 Task: Apply assignee "Current user".
Action: Mouse pressed left at (99, 99)
Screenshot: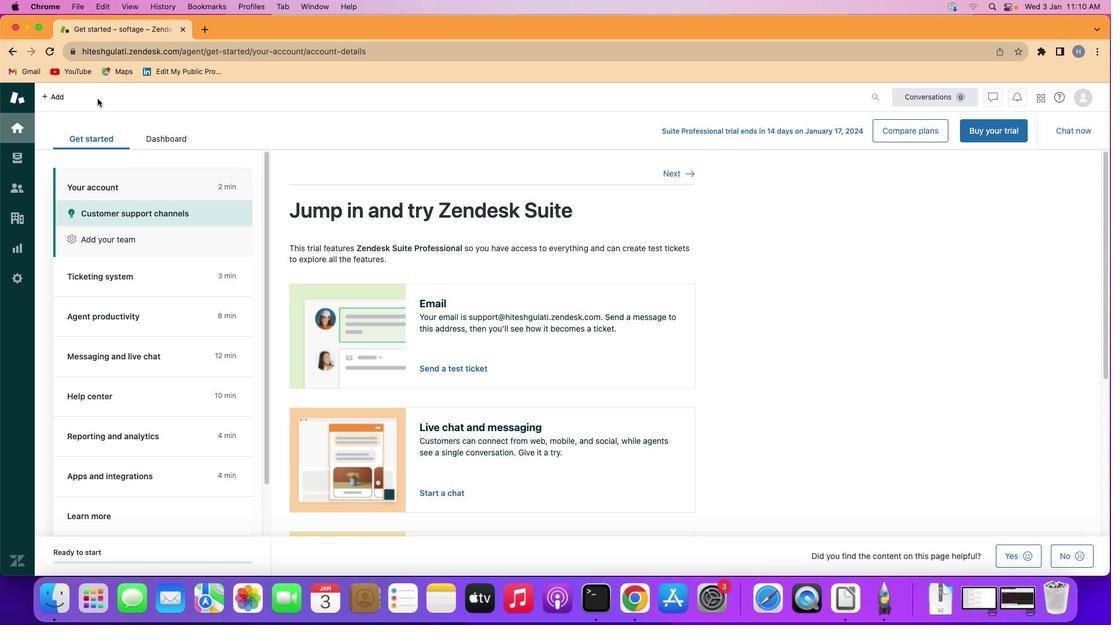 
Action: Mouse moved to (17, 158)
Screenshot: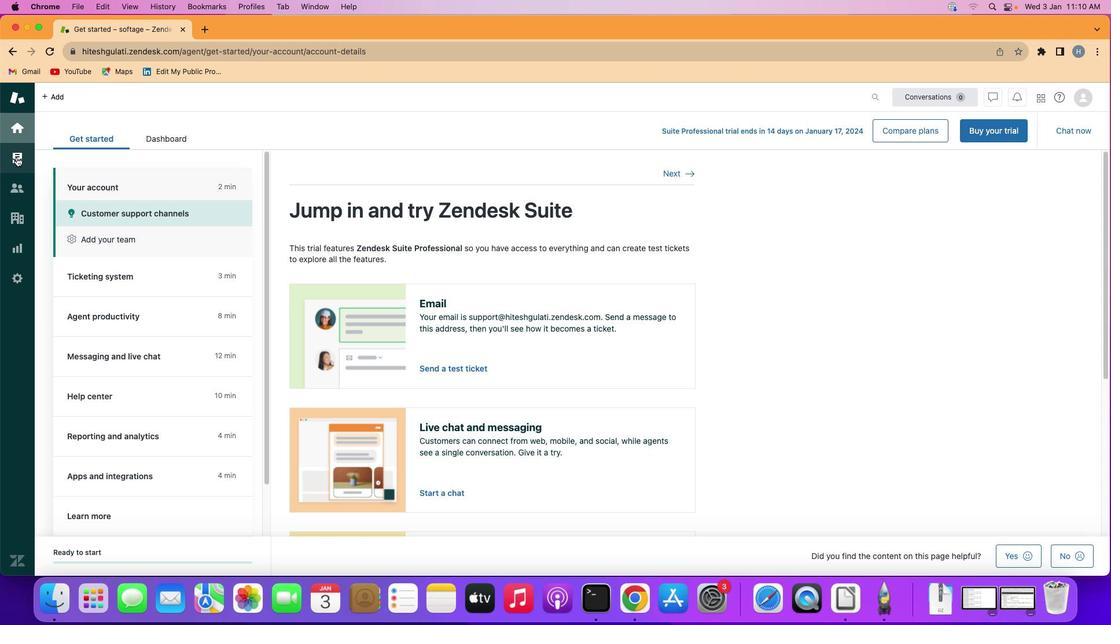 
Action: Mouse pressed left at (17, 158)
Screenshot: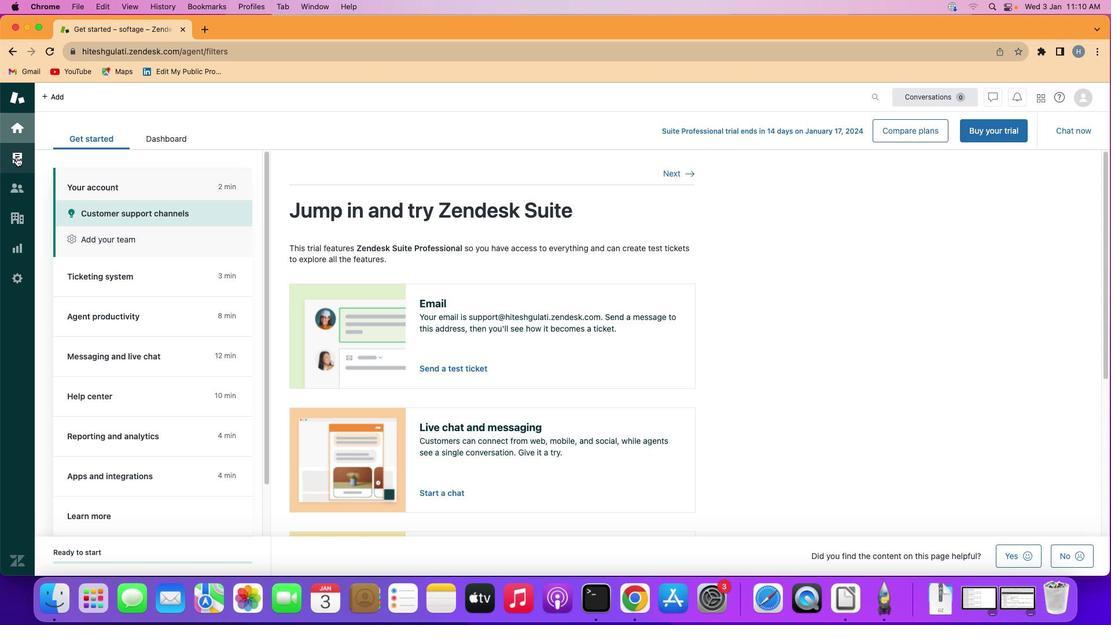 
Action: Mouse moved to (99, 262)
Screenshot: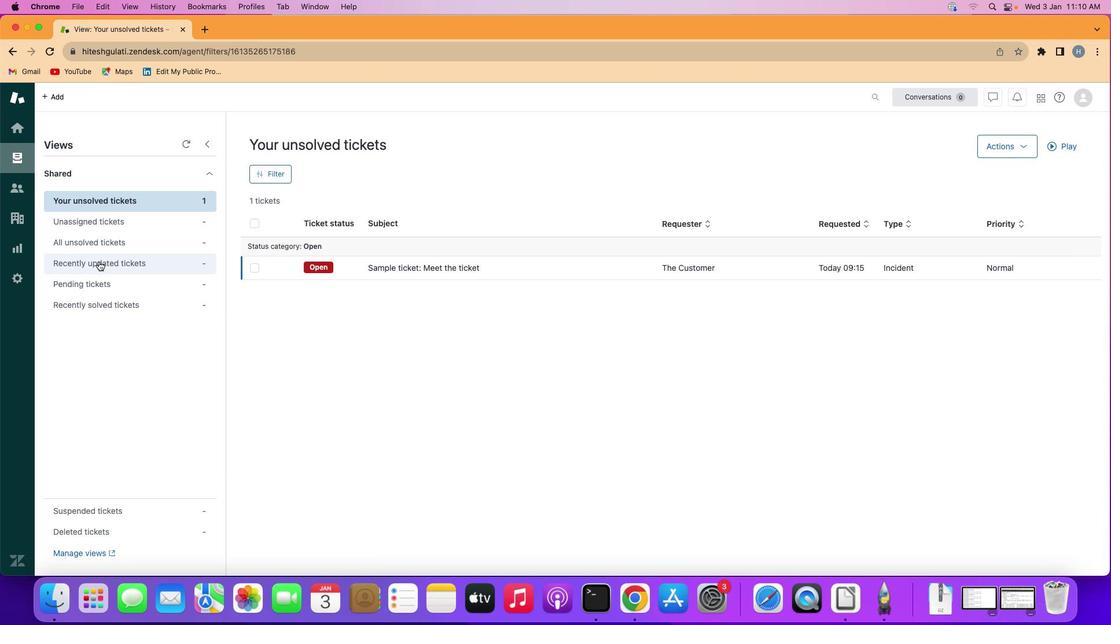 
Action: Mouse pressed left at (99, 262)
Screenshot: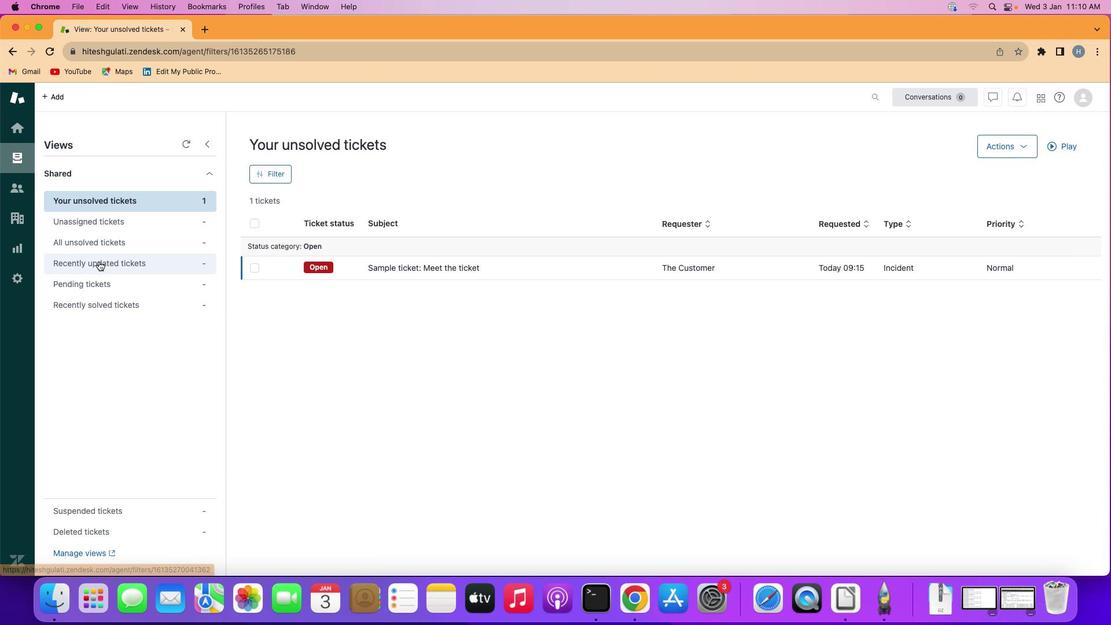 
Action: Mouse moved to (269, 177)
Screenshot: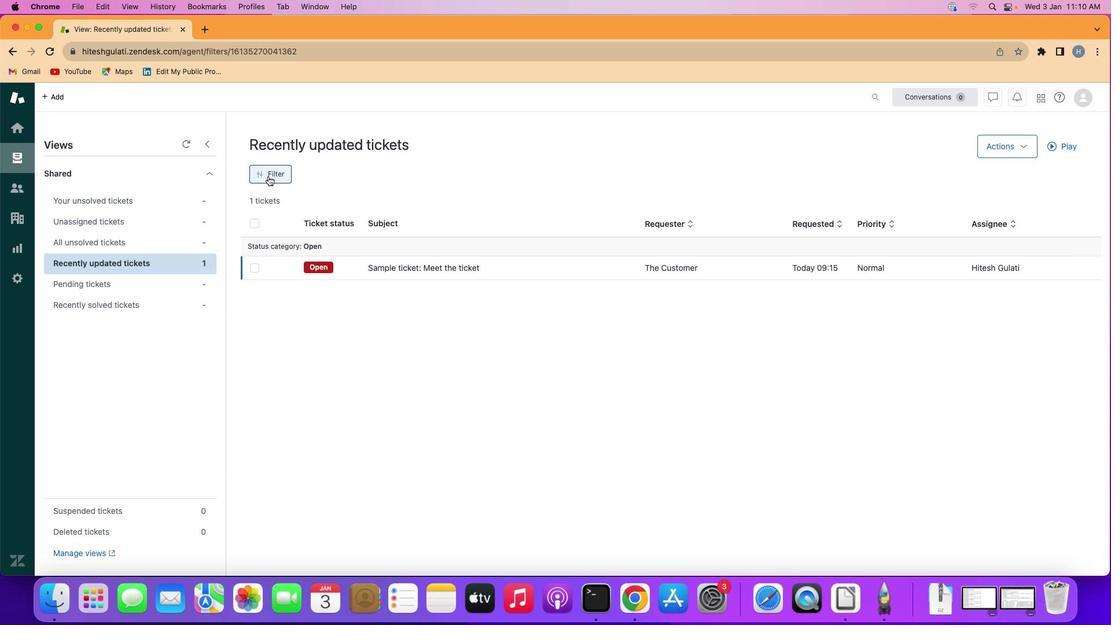 
Action: Mouse pressed left at (269, 177)
Screenshot: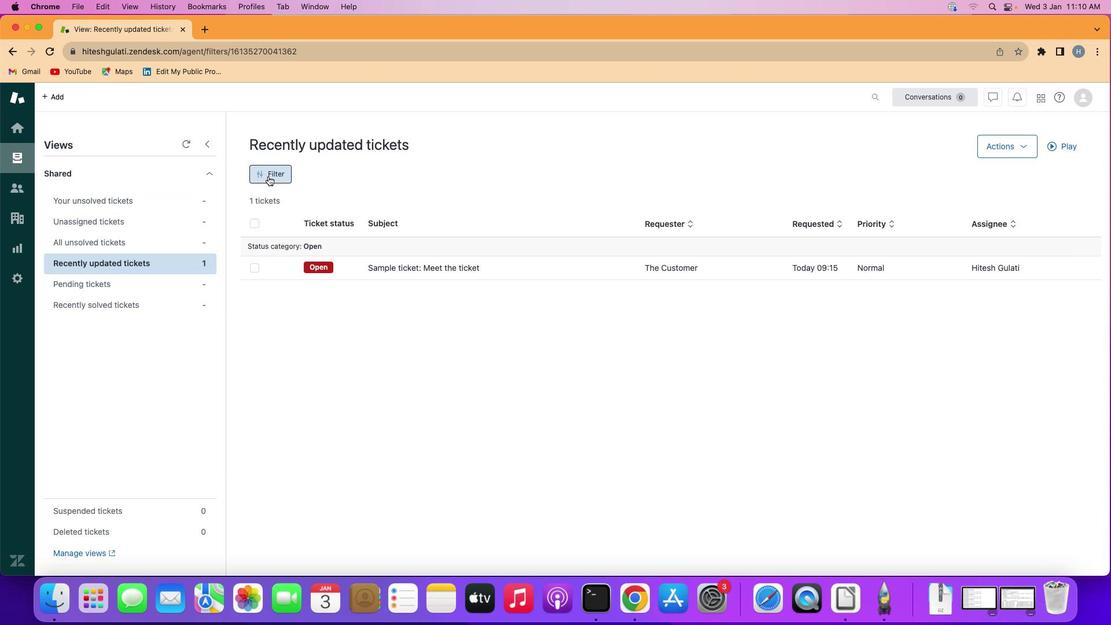 
Action: Mouse moved to (953, 451)
Screenshot: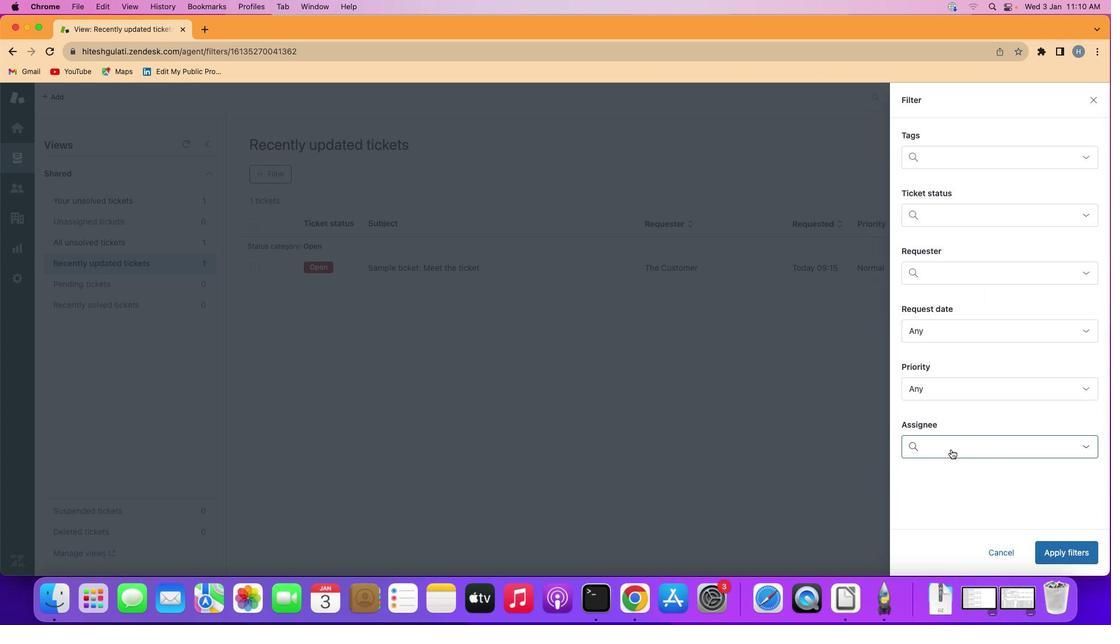 
Action: Mouse pressed left at (953, 451)
Screenshot: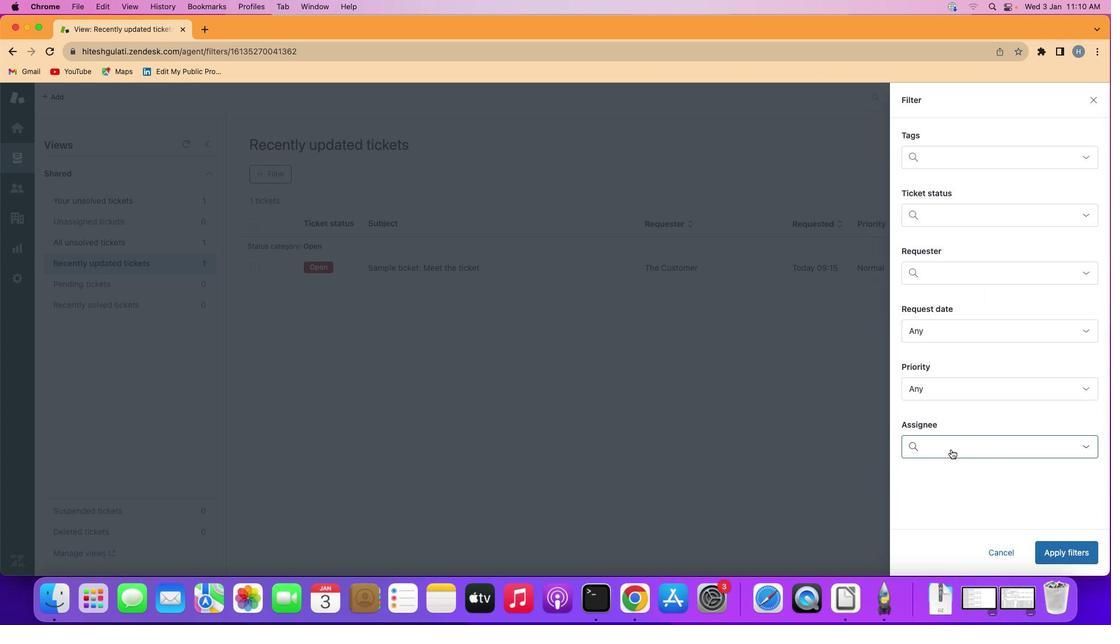 
Action: Mouse moved to (967, 425)
Screenshot: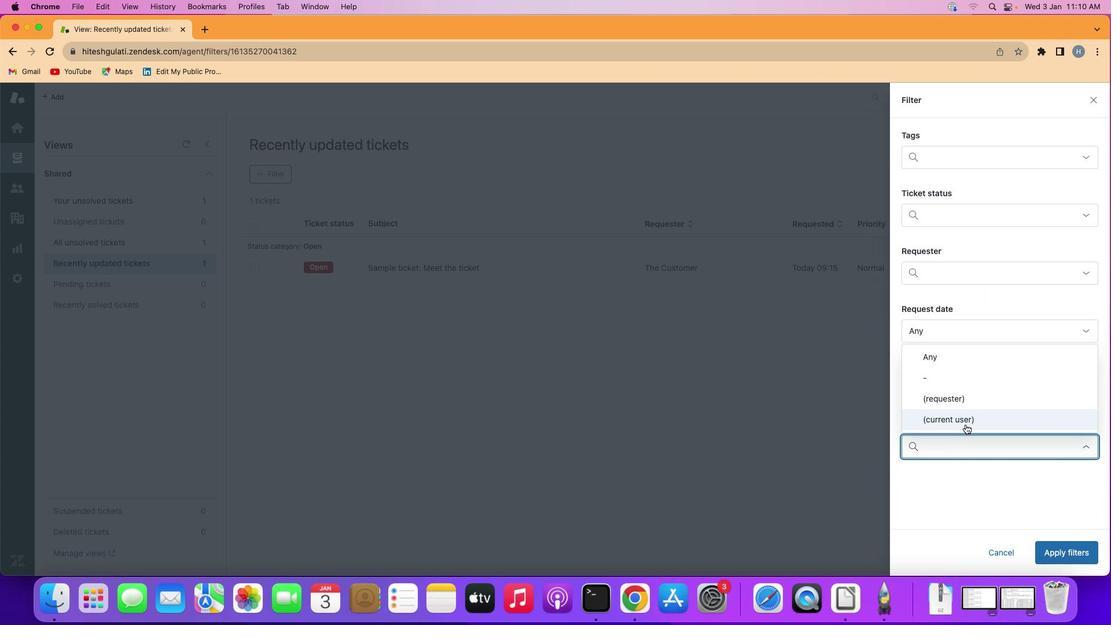 
Action: Mouse pressed left at (967, 425)
Screenshot: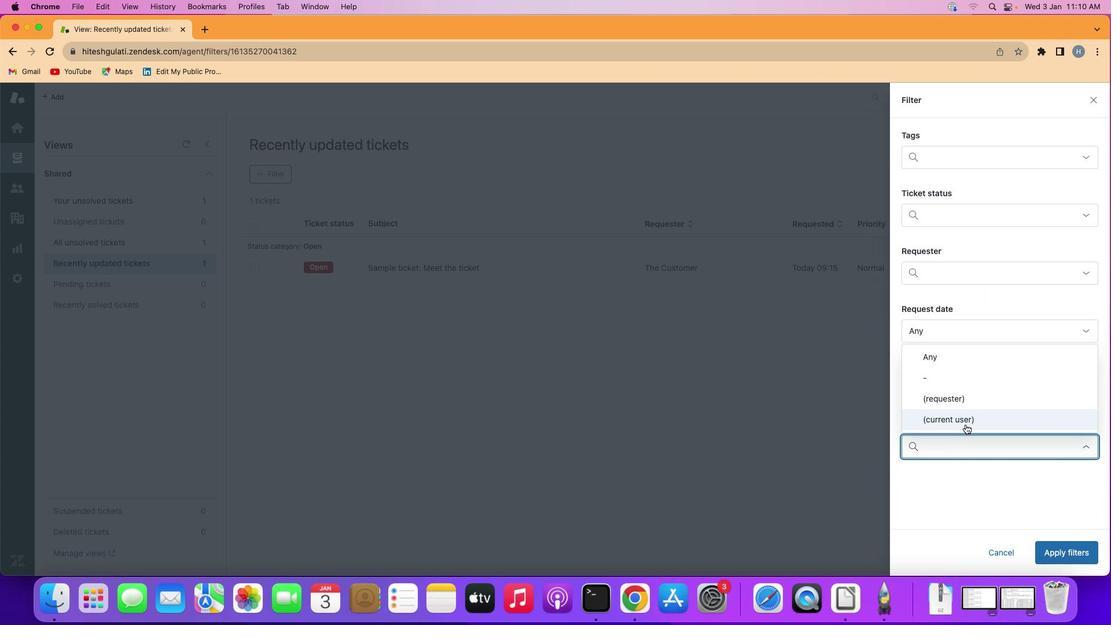 
Action: Mouse moved to (1063, 555)
Screenshot: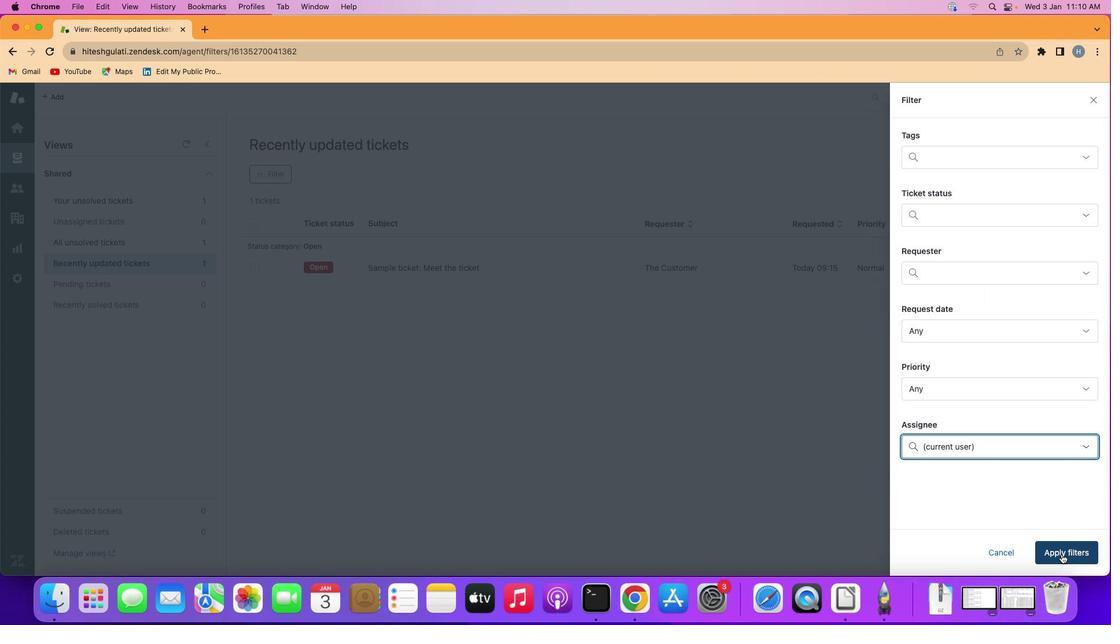
Action: Mouse pressed left at (1063, 555)
Screenshot: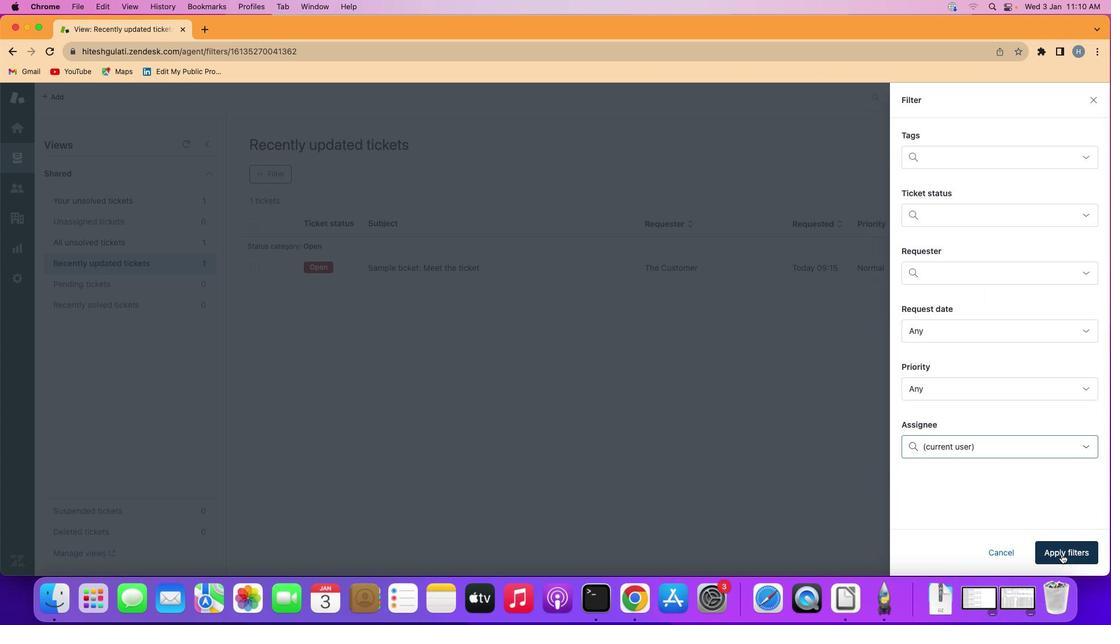 
Action: Mouse moved to (1063, 555)
Screenshot: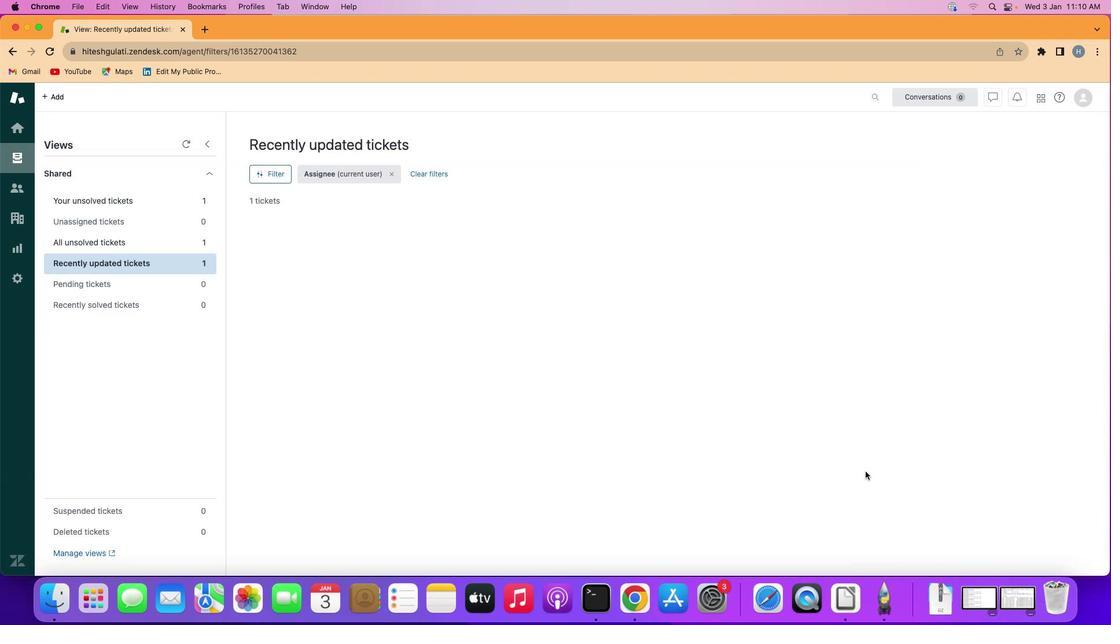 
Action: Mouse pressed left at (1063, 555)
Screenshot: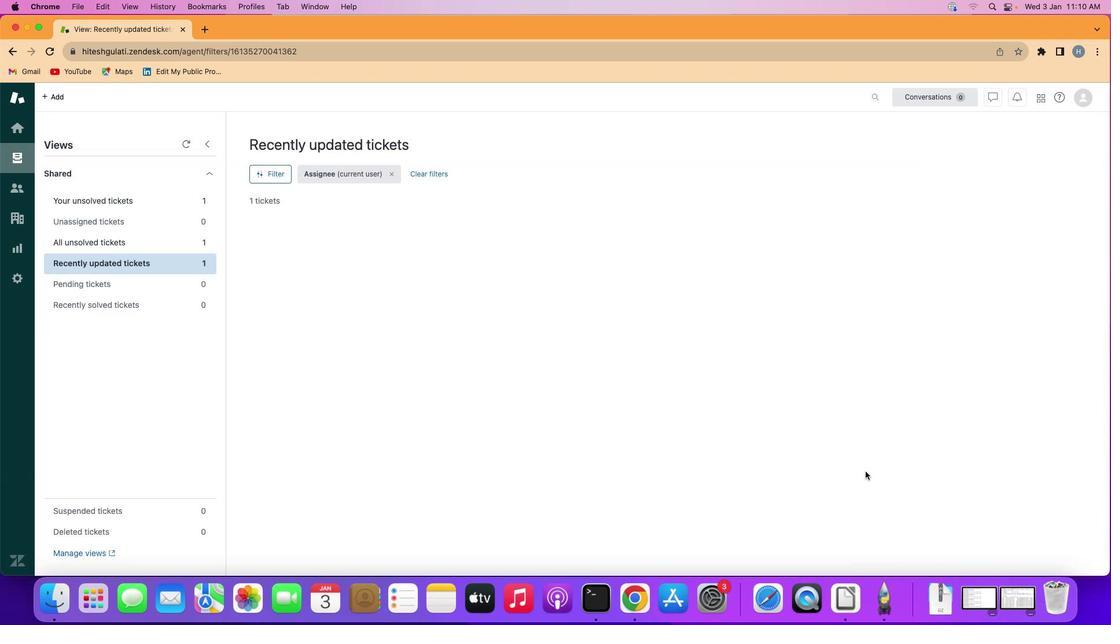 
Action: Mouse moved to (495, 344)
Screenshot: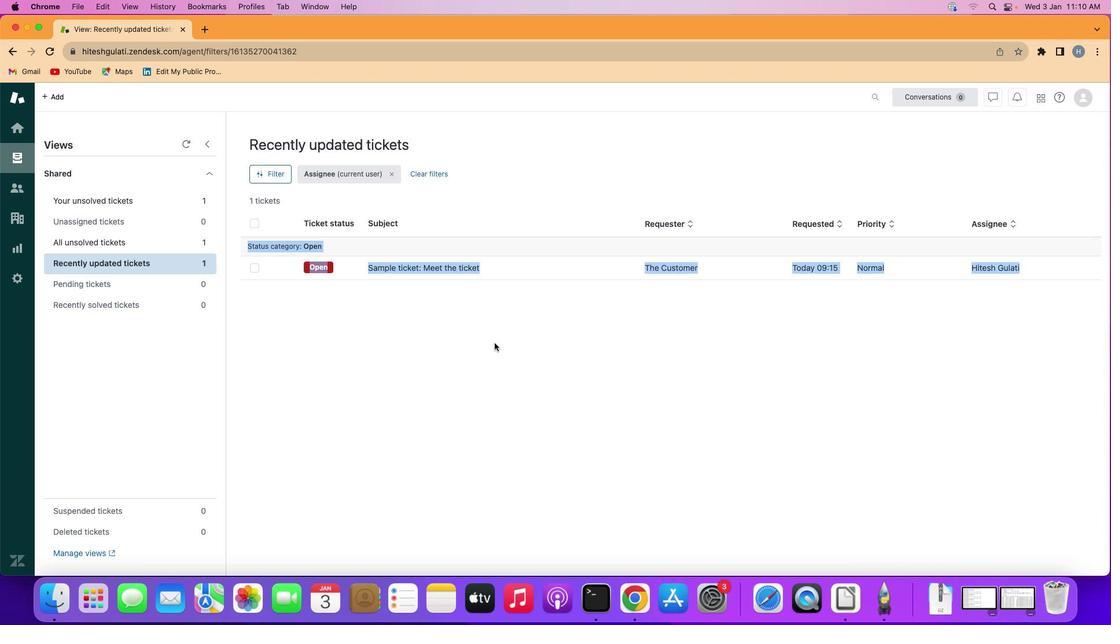 
